 Task: Assign Person0000000121 as Assignee of Issue Issue0000000303 in Backlog  in Scrum Project Project0000000061 in Jira. Assign Person0000000122 as Assignee of Issue Issue0000000304 in Backlog  in Scrum Project Project0000000061 in Jira. Assign Person0000000122 as Assignee of Issue Issue0000000305 in Backlog  in Scrum Project Project0000000061 in Jira. Assign Person0000000123 as Assignee of Issue Issue0000000306 in Backlog  in Scrum Project Project0000000062 in Jira. Assign Person0000000123 as Assignee of Issue Issue0000000307 in Backlog  in Scrum Project Project0000000062 in Jira
Action: Mouse moved to (1061, 389)
Screenshot: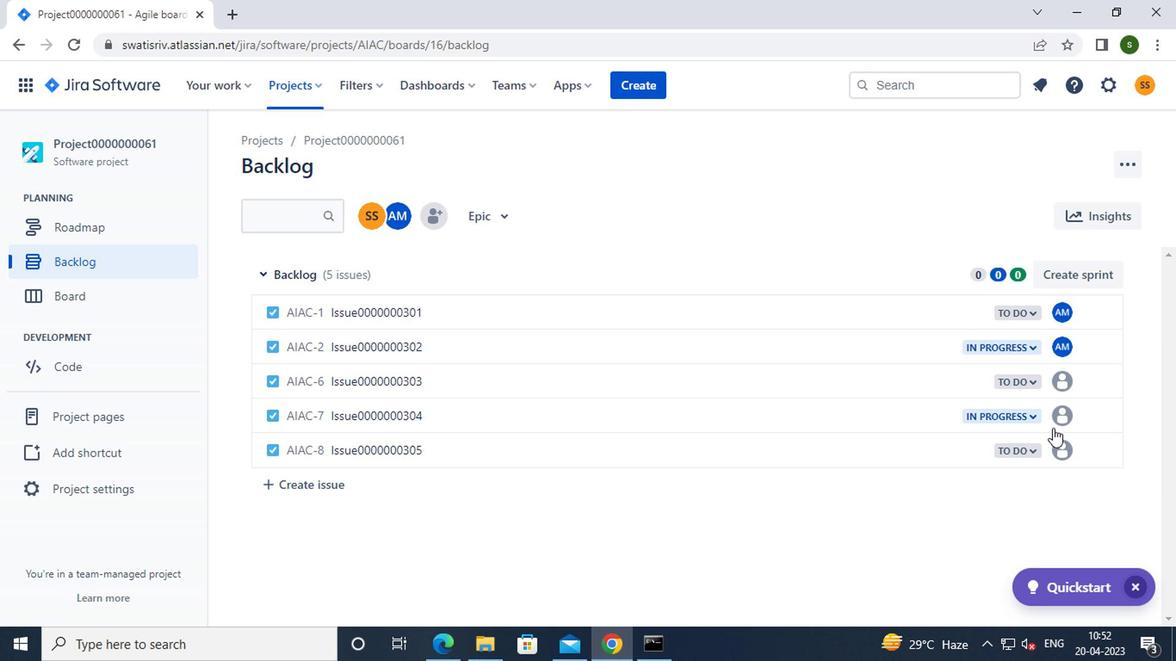 
Action: Mouse pressed left at (1061, 389)
Screenshot: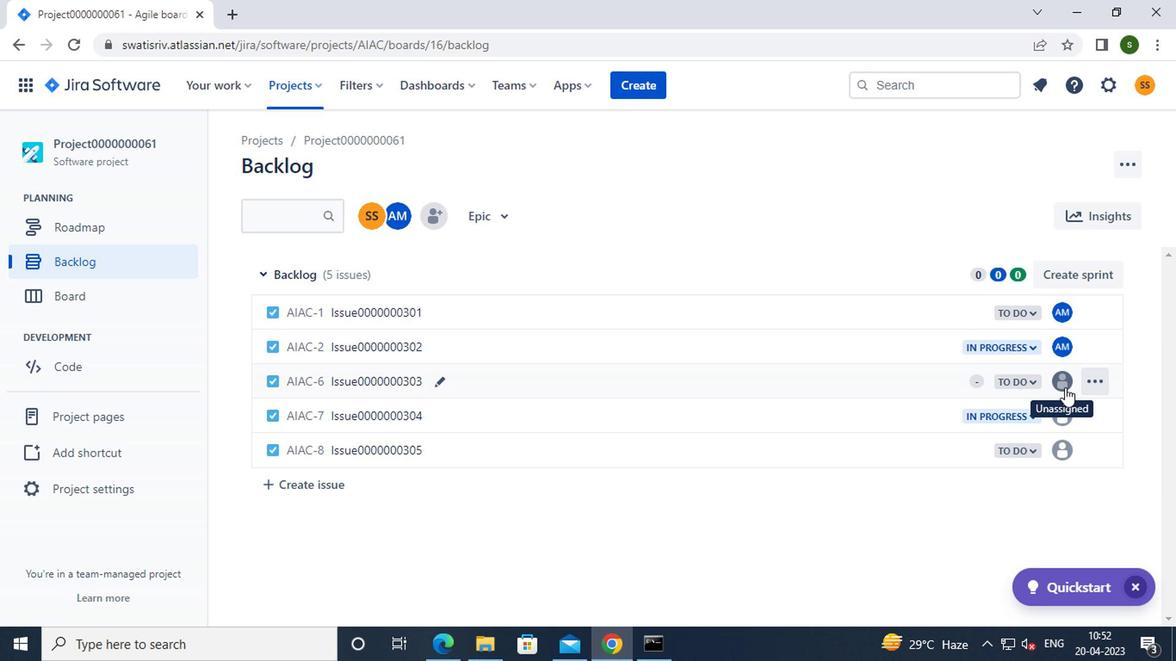 
Action: Mouse moved to (884, 556)
Screenshot: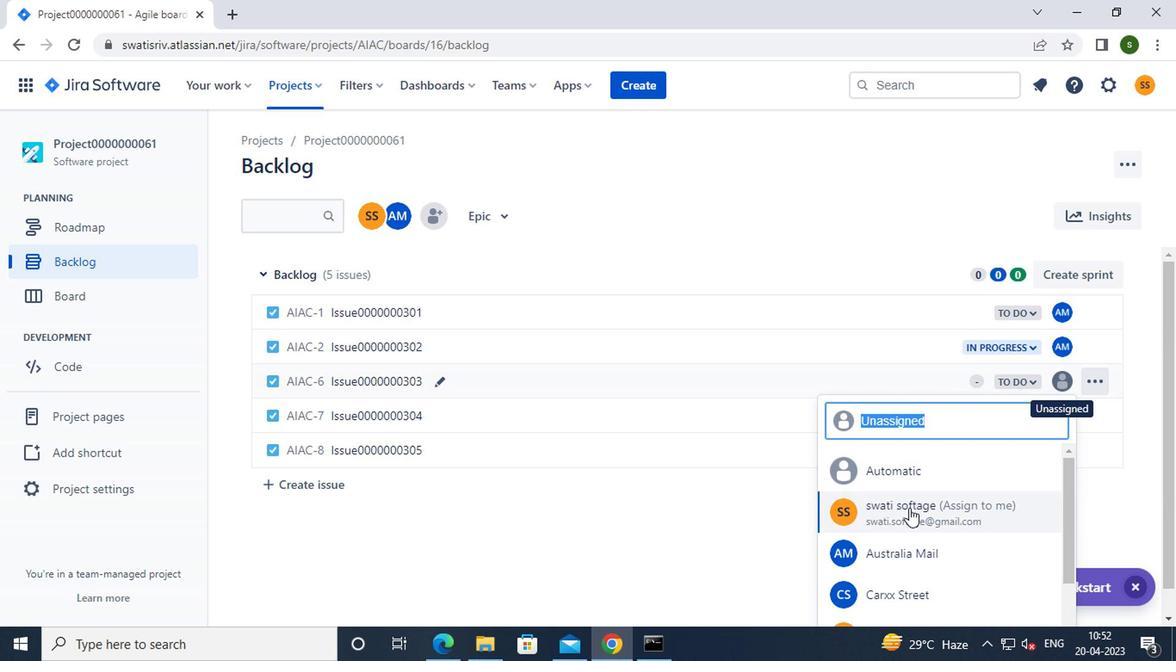 
Action: Mouse pressed left at (884, 556)
Screenshot: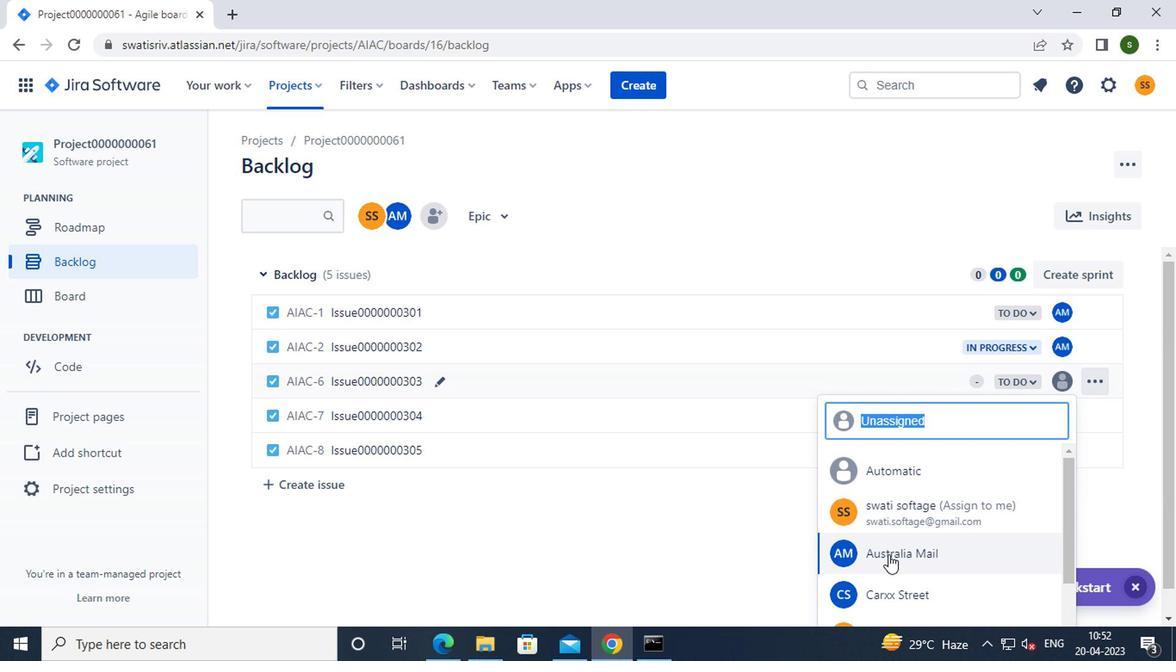 
Action: Mouse moved to (1055, 420)
Screenshot: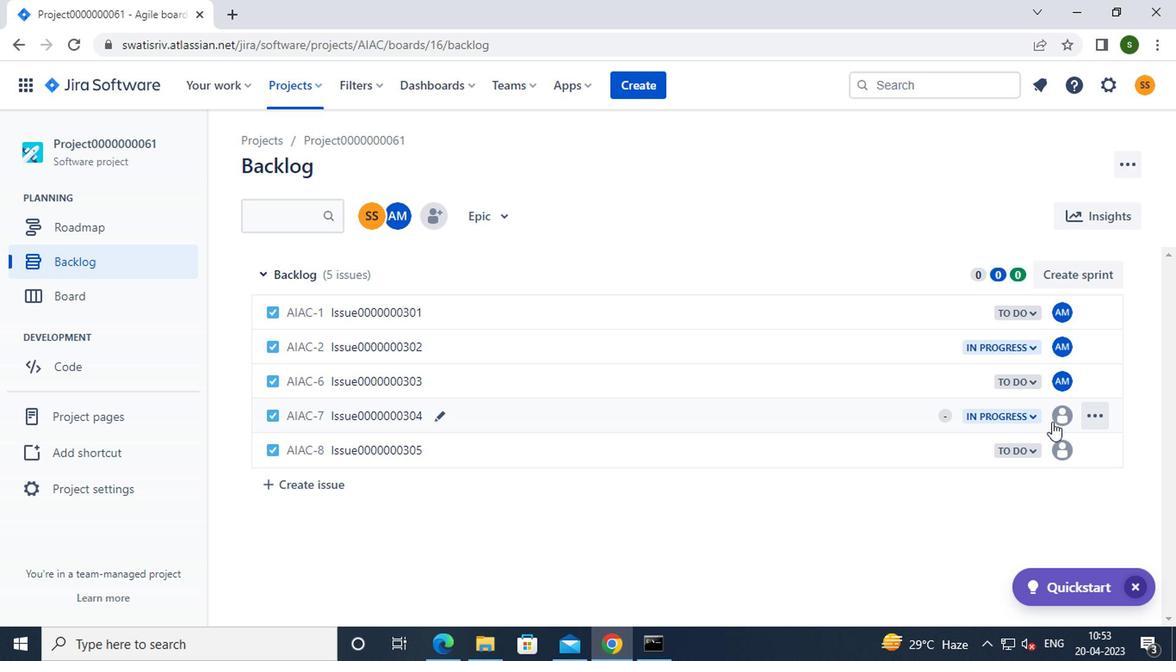 
Action: Mouse pressed left at (1055, 420)
Screenshot: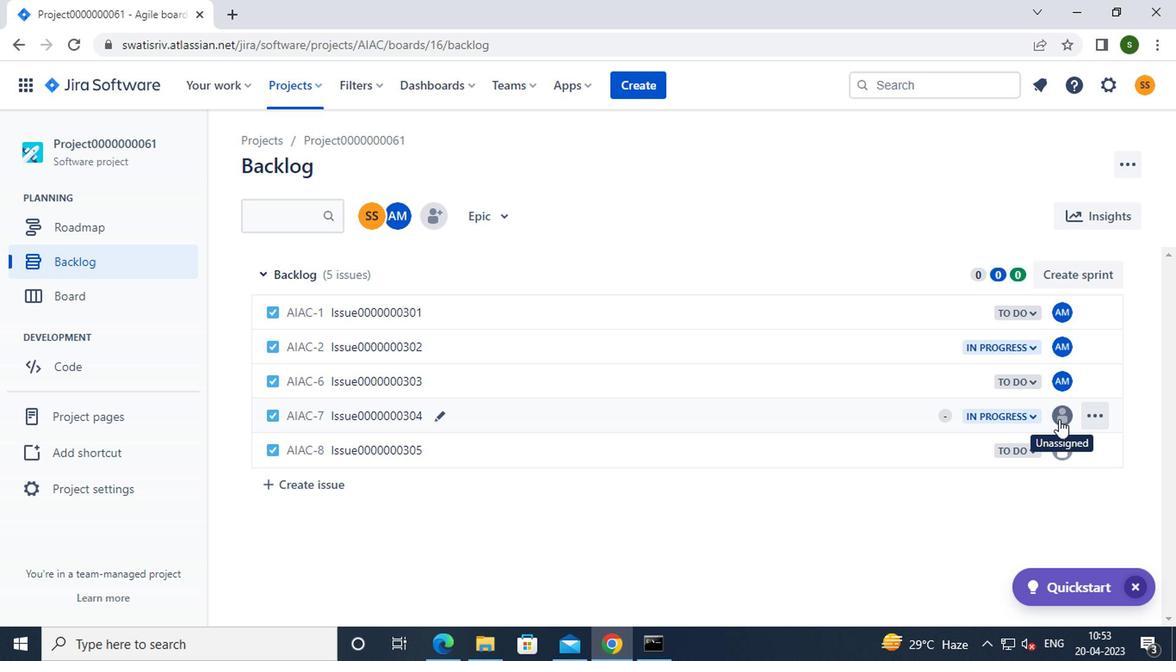 
Action: Mouse moved to (938, 580)
Screenshot: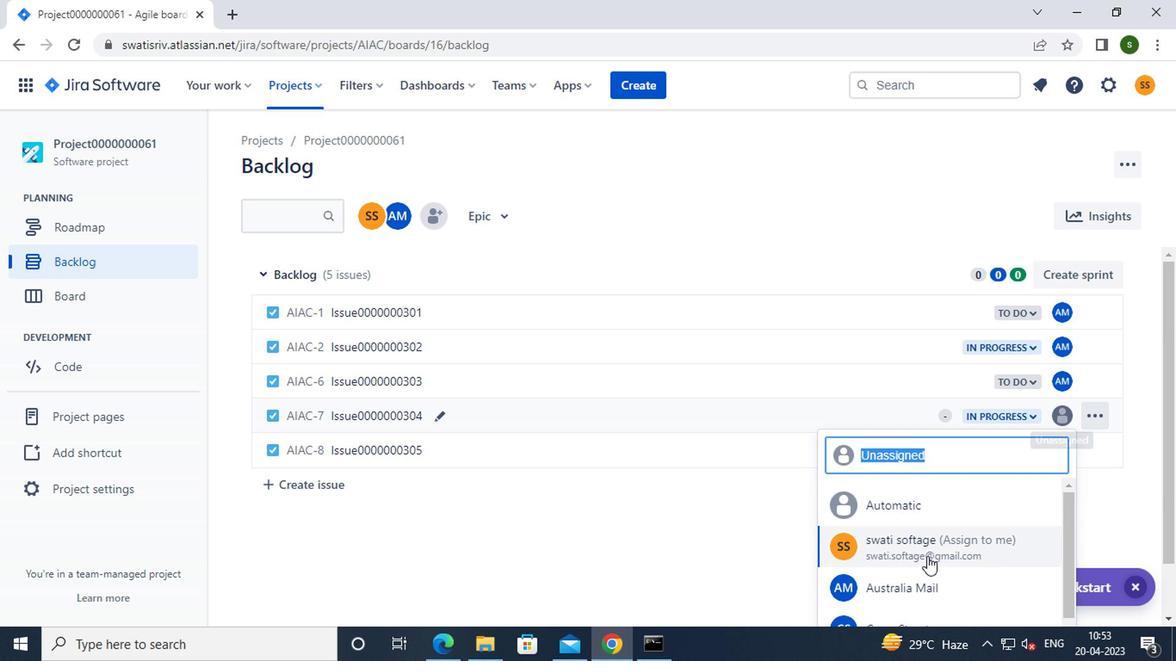 
Action: Mouse scrolled (938, 579) with delta (0, 0)
Screenshot: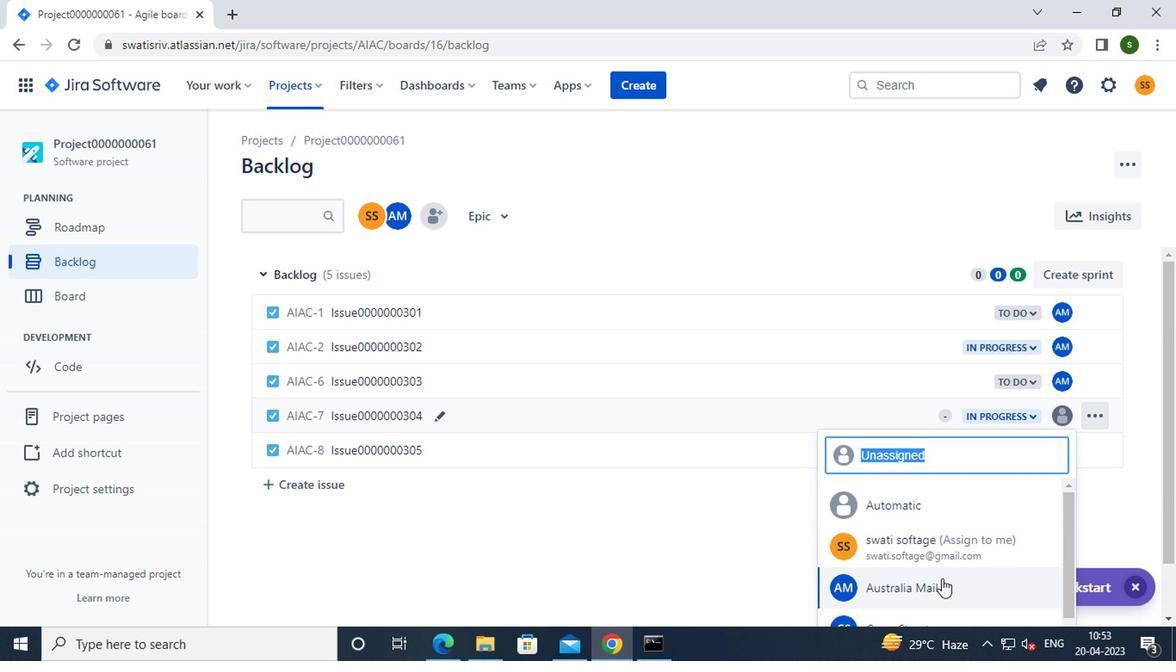 
Action: Mouse moved to (878, 547)
Screenshot: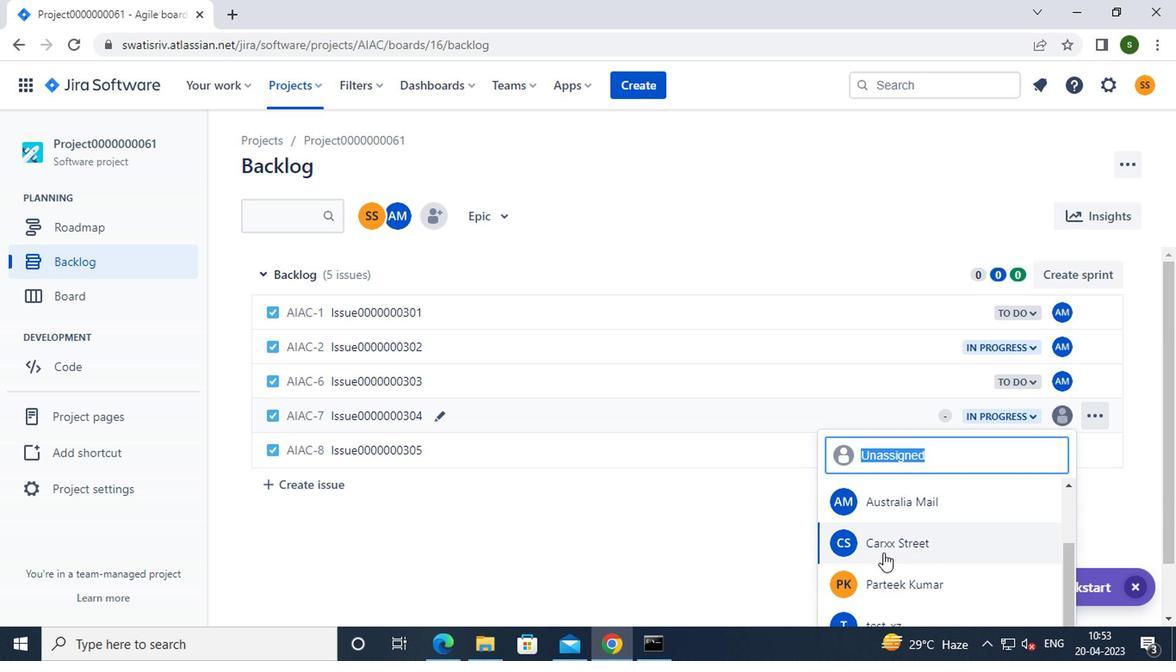 
Action: Mouse pressed left at (878, 547)
Screenshot: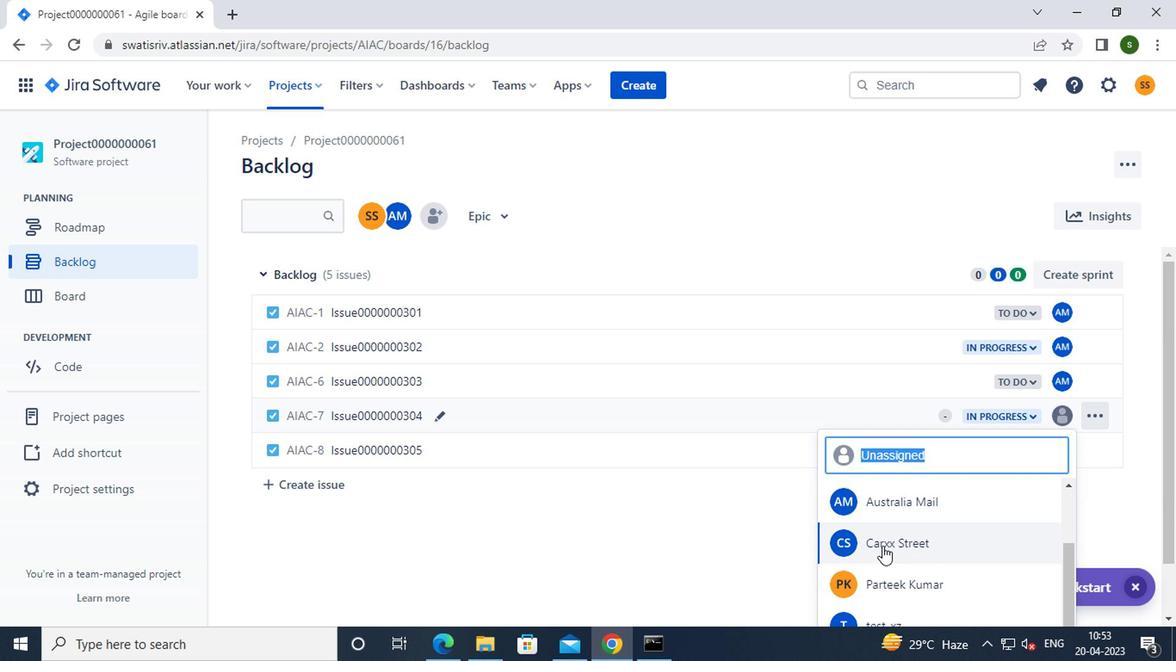 
Action: Mouse moved to (1053, 447)
Screenshot: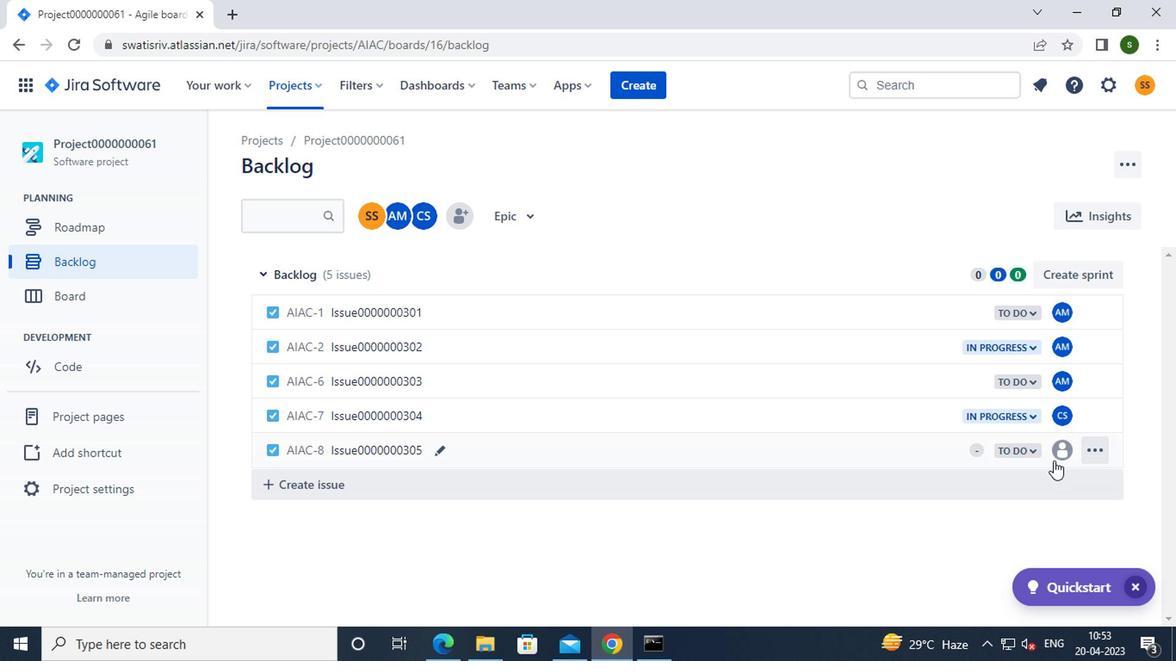 
Action: Mouse pressed left at (1053, 447)
Screenshot: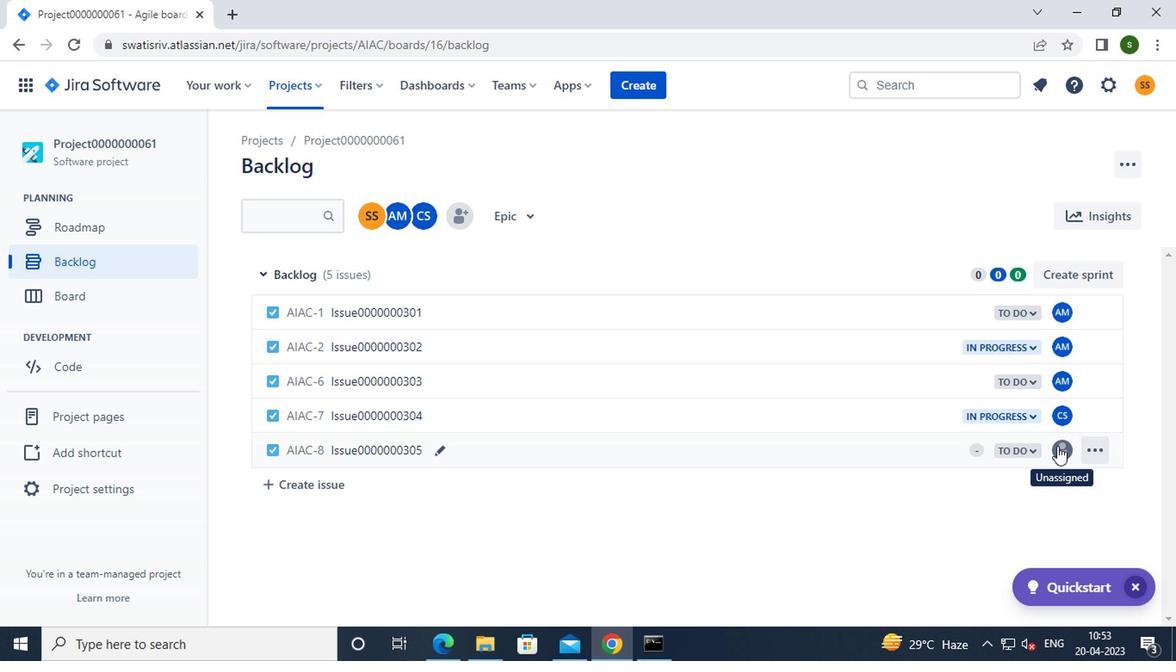 
Action: Mouse moved to (936, 586)
Screenshot: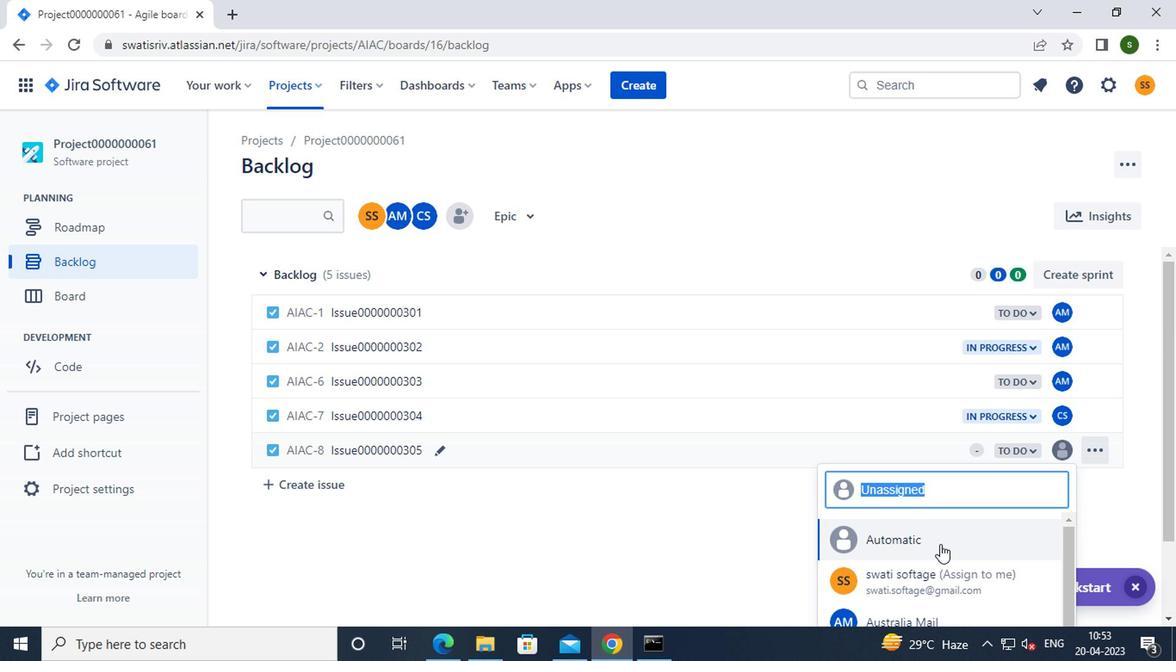 
Action: Mouse scrolled (936, 586) with delta (0, 0)
Screenshot: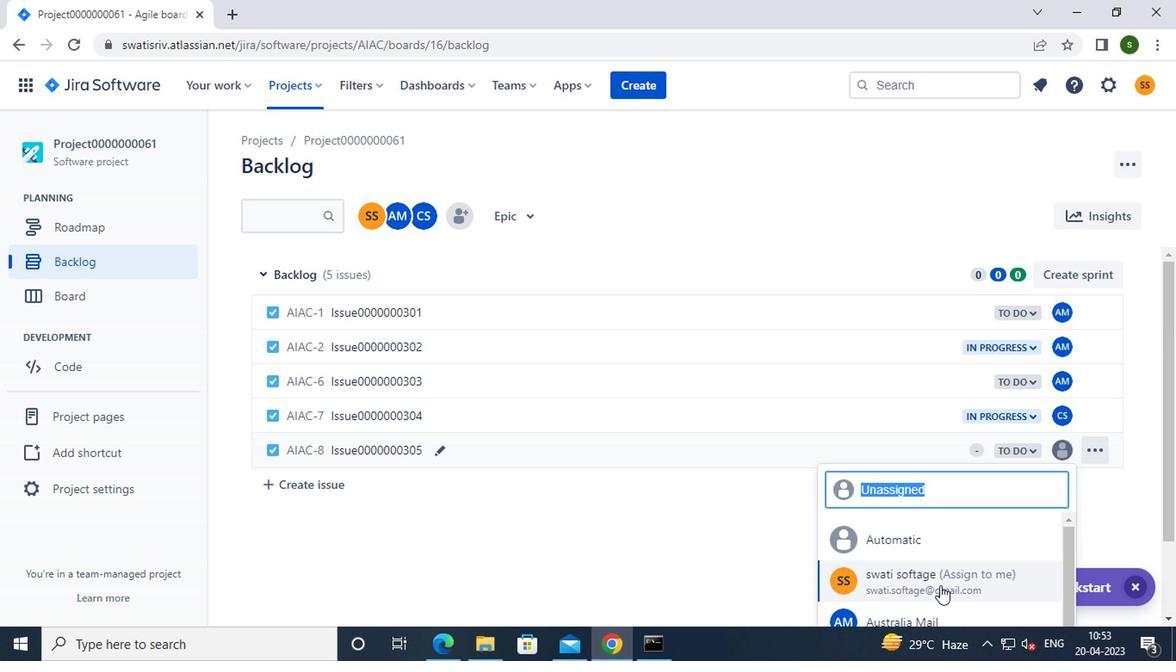 
Action: Mouse moved to (890, 569)
Screenshot: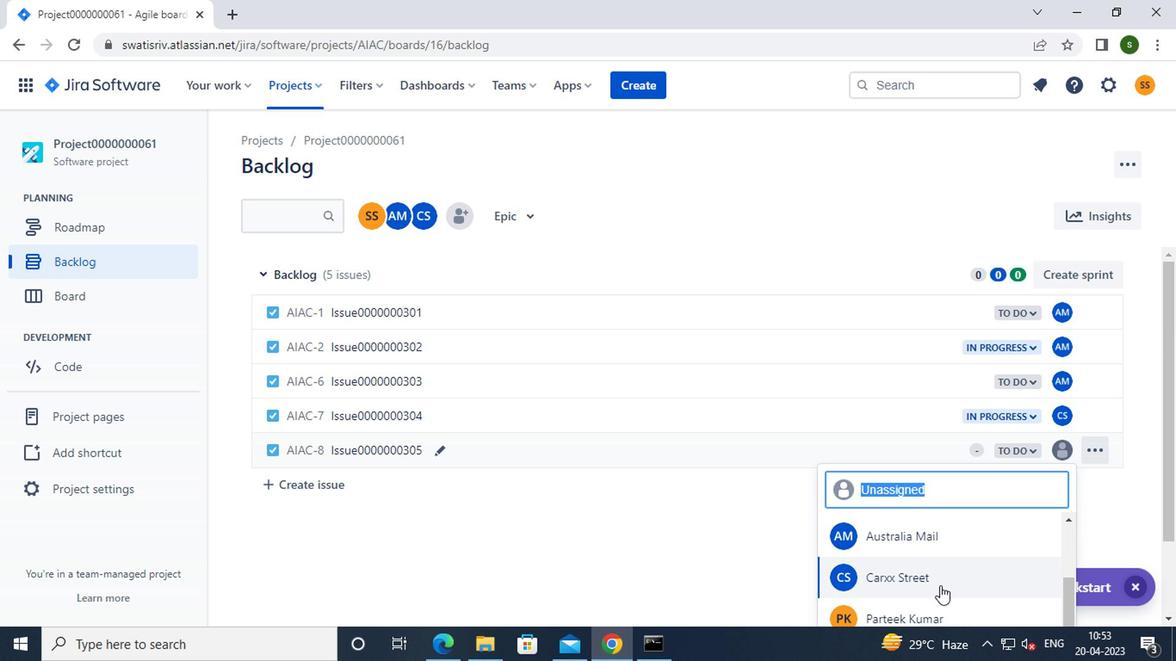 
Action: Mouse pressed left at (890, 569)
Screenshot: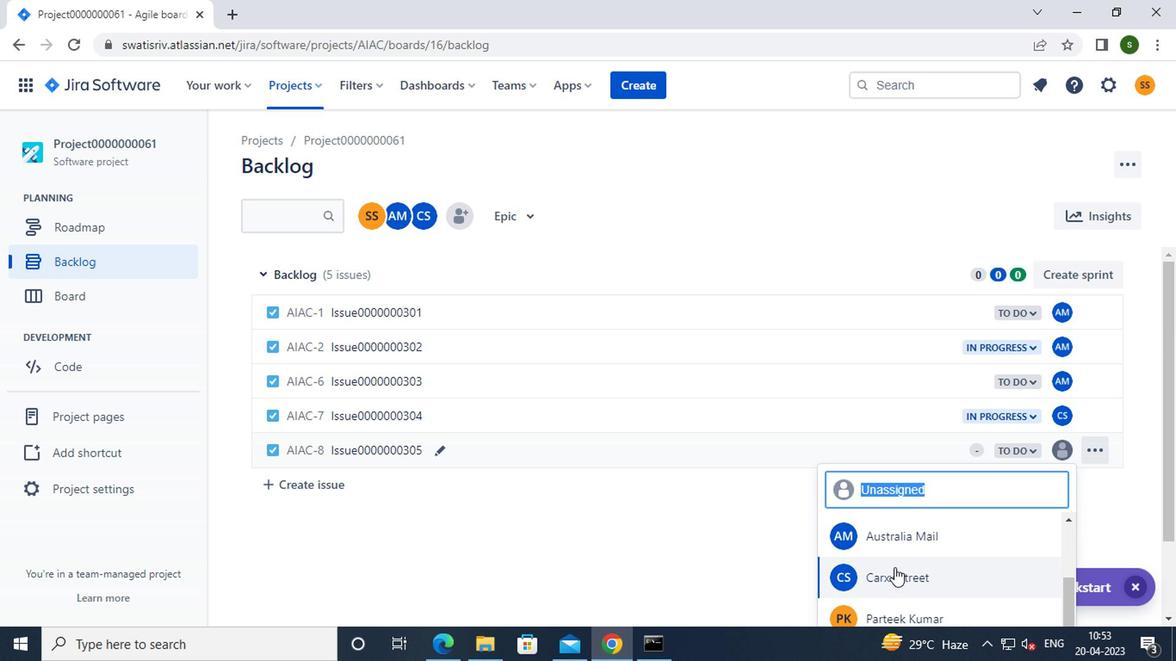 
Action: Mouse moved to (311, 94)
Screenshot: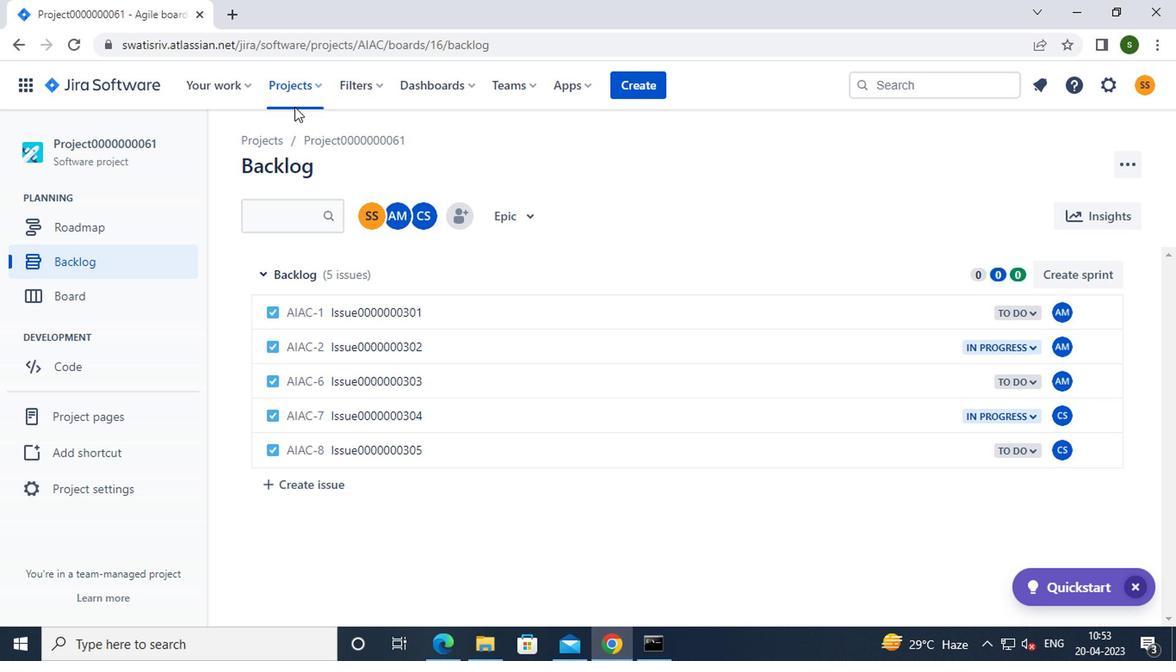 
Action: Mouse pressed left at (311, 94)
Screenshot: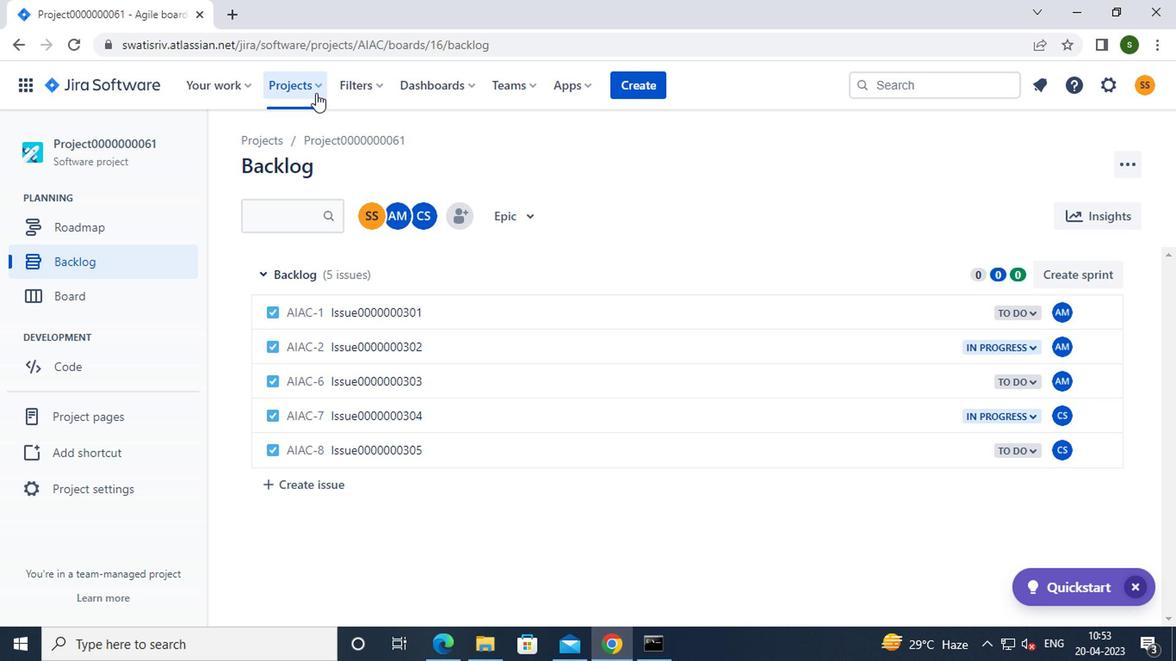 
Action: Mouse moved to (372, 213)
Screenshot: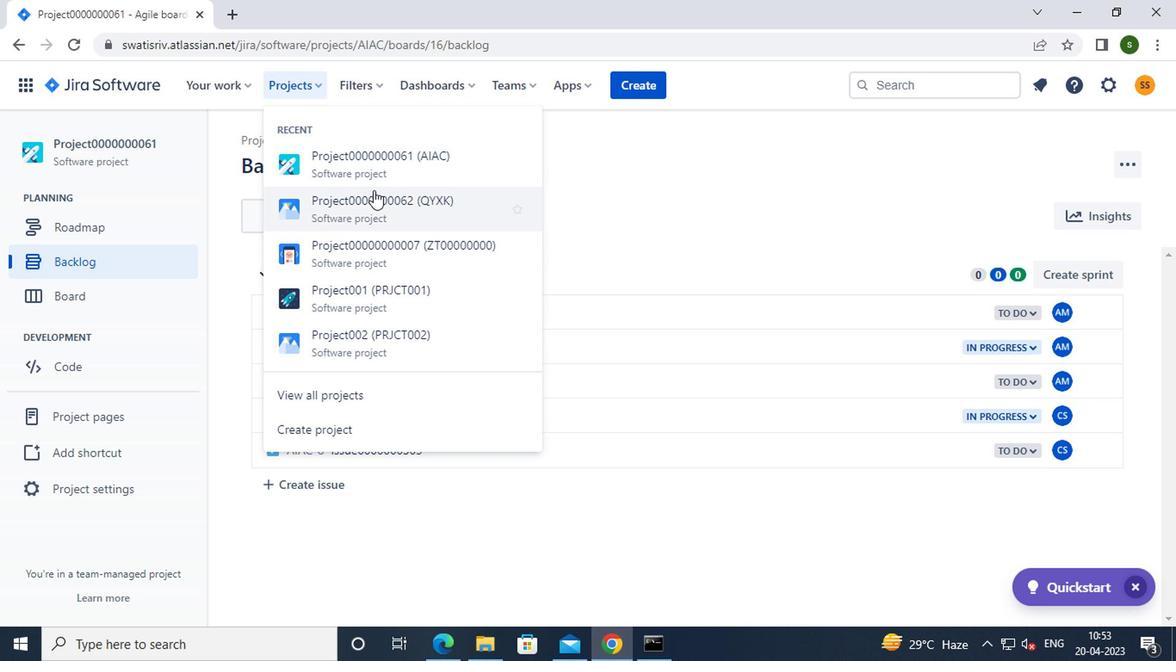 
Action: Mouse pressed left at (372, 213)
Screenshot: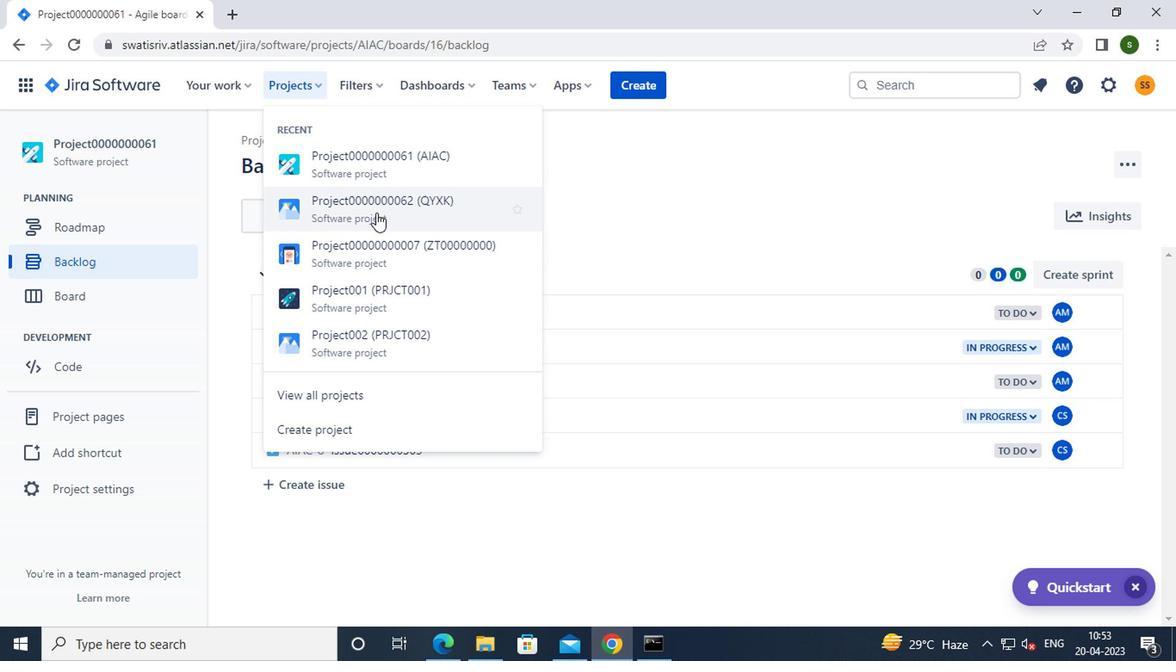 
Action: Mouse moved to (124, 276)
Screenshot: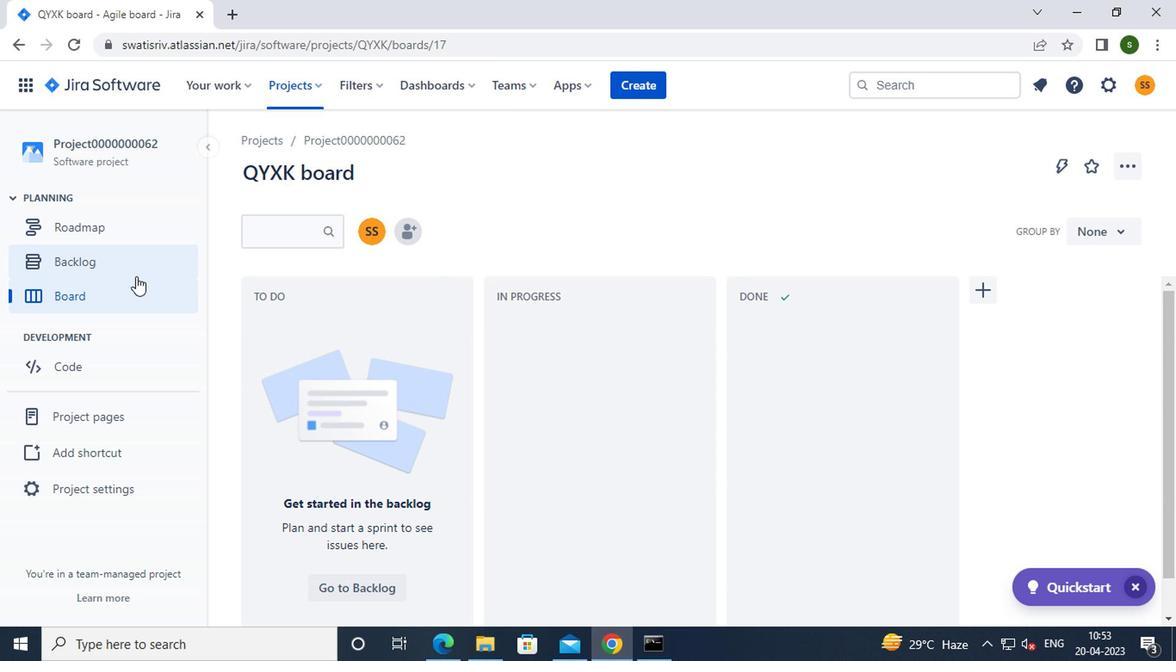 
Action: Mouse pressed left at (124, 276)
Screenshot: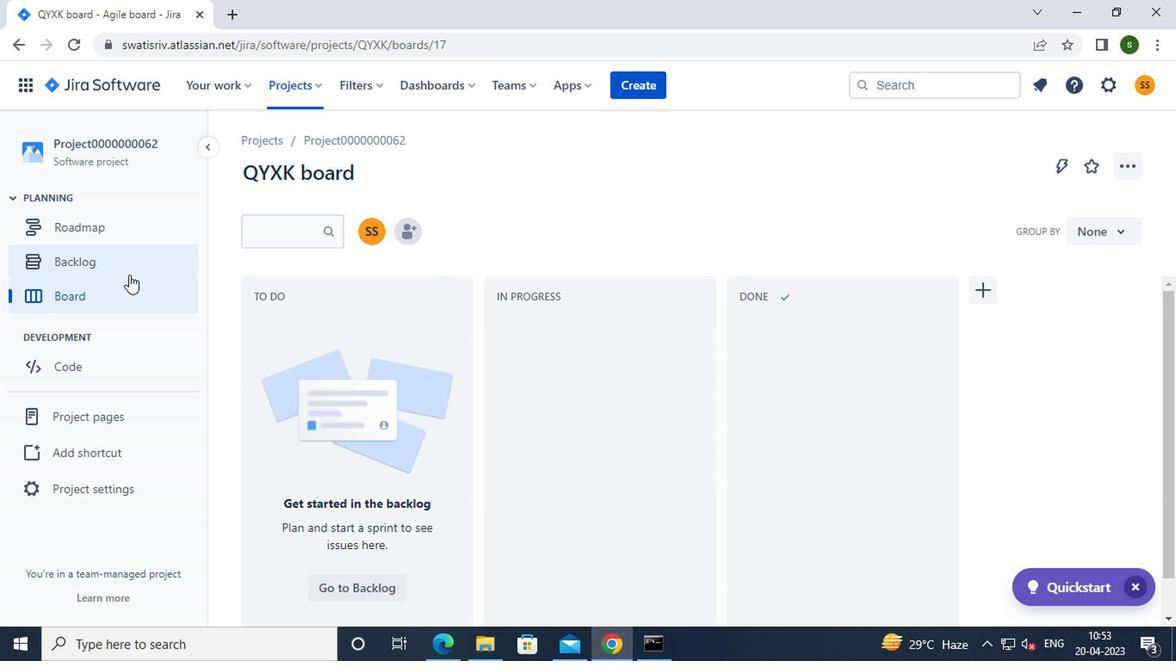 
Action: Mouse moved to (1050, 306)
Screenshot: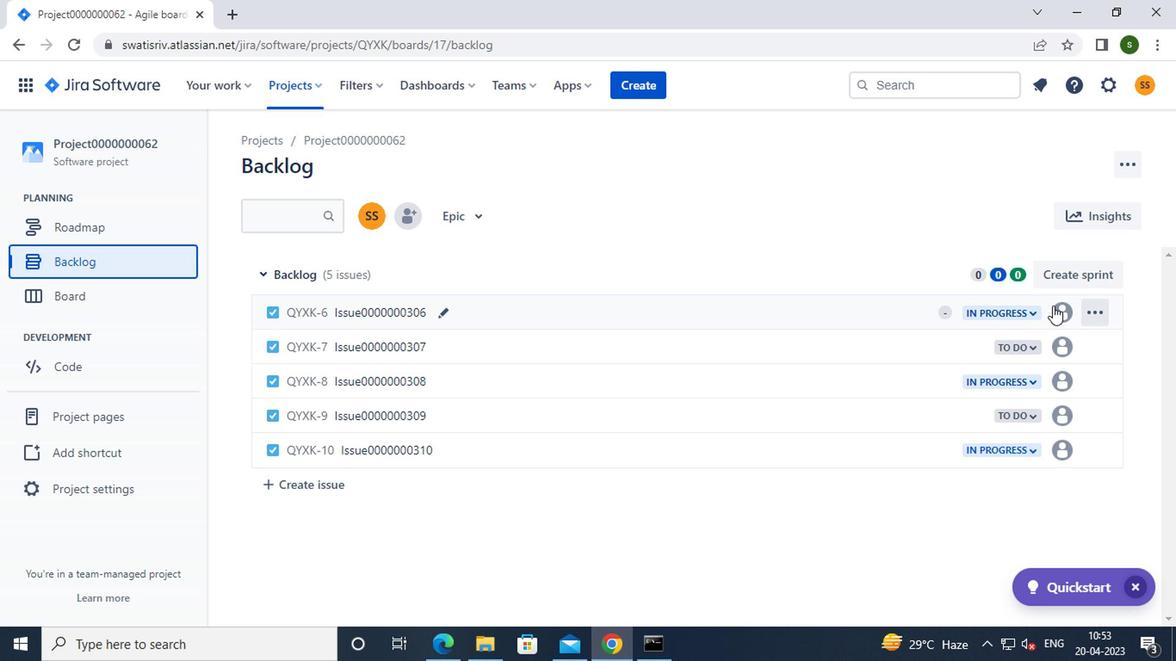 
Action: Mouse pressed left at (1050, 306)
Screenshot: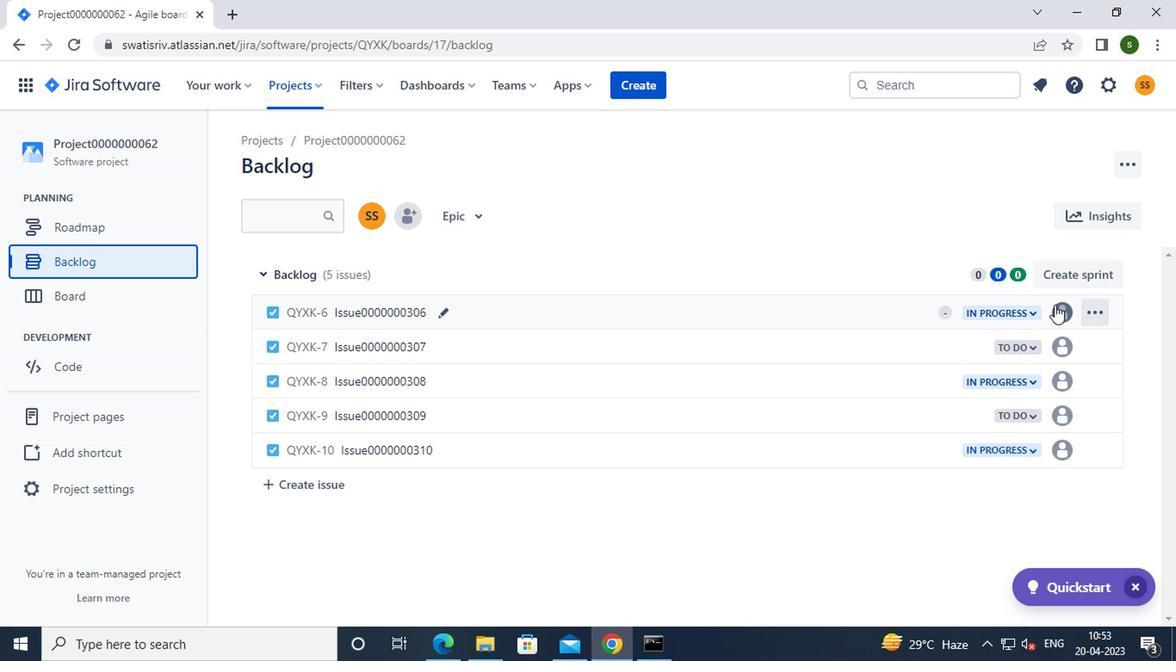 
Action: Mouse moved to (936, 570)
Screenshot: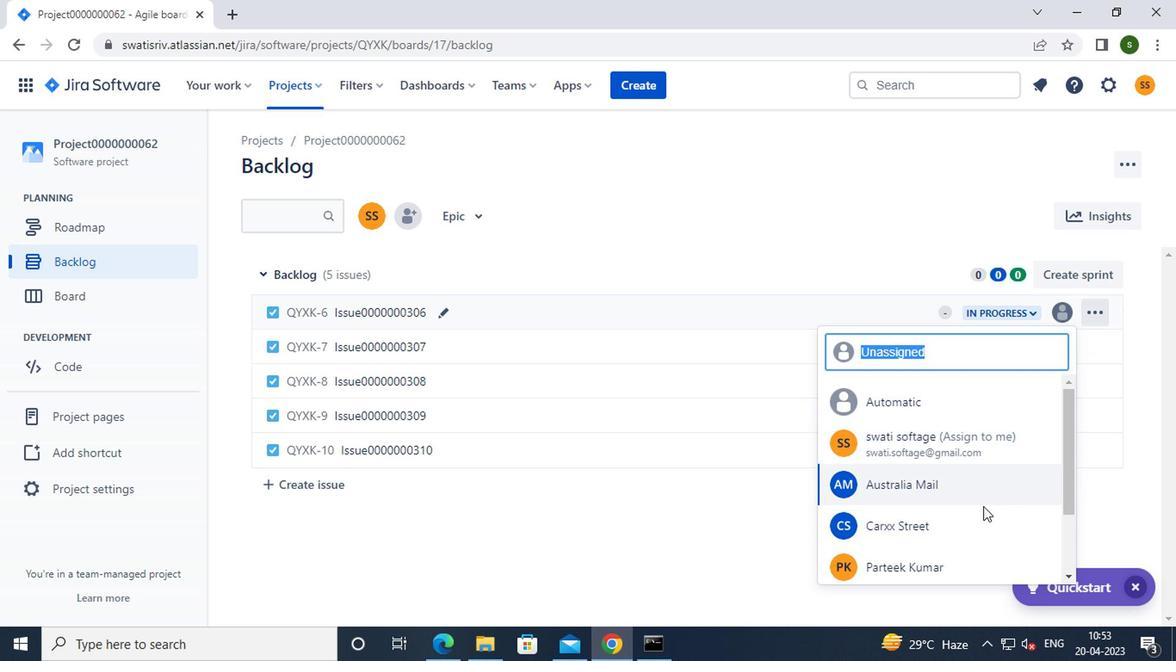 
Action: Mouse pressed left at (936, 570)
Screenshot: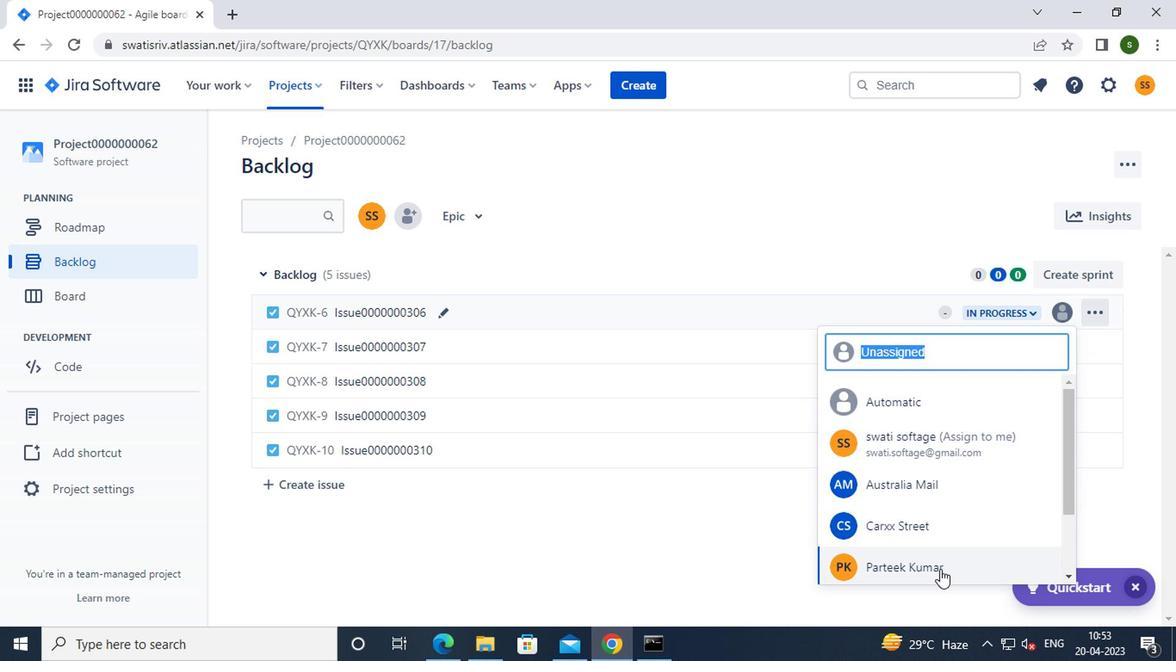 
Action: Mouse moved to (1056, 343)
Screenshot: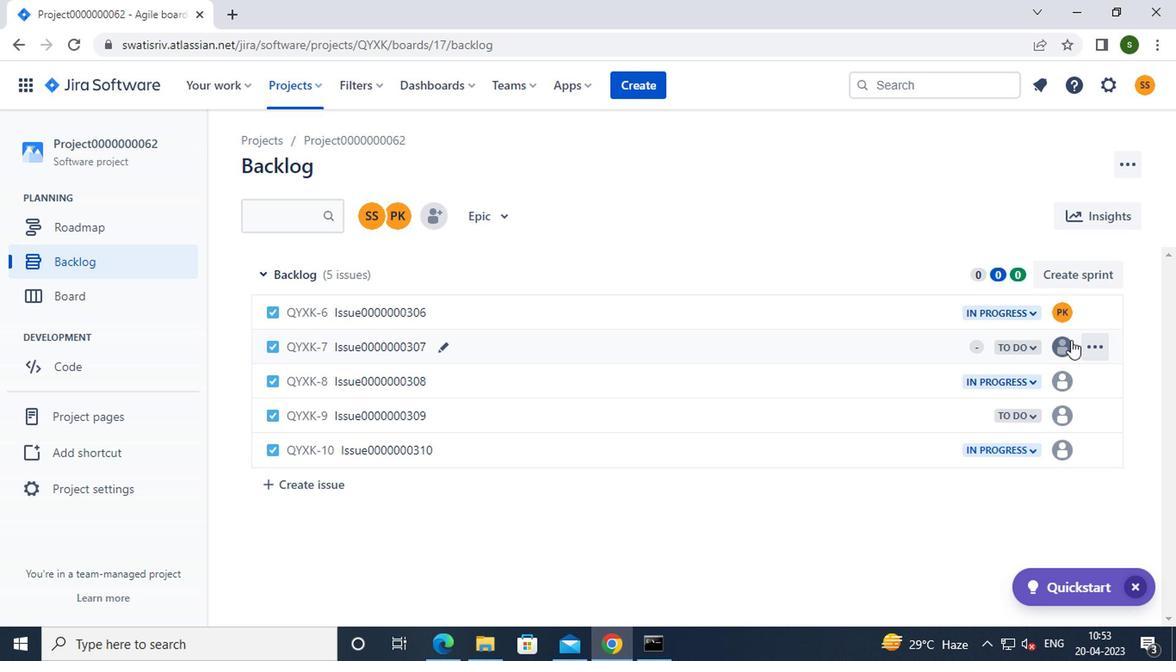 
Action: Mouse pressed left at (1056, 343)
Screenshot: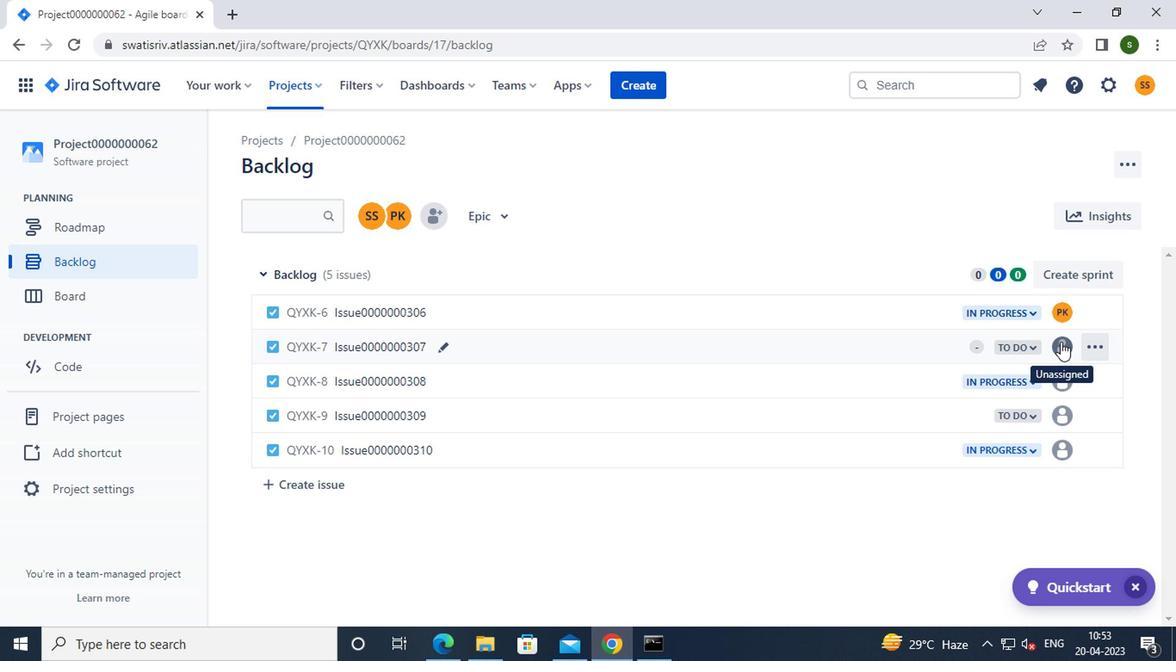 
Action: Mouse moved to (911, 596)
Screenshot: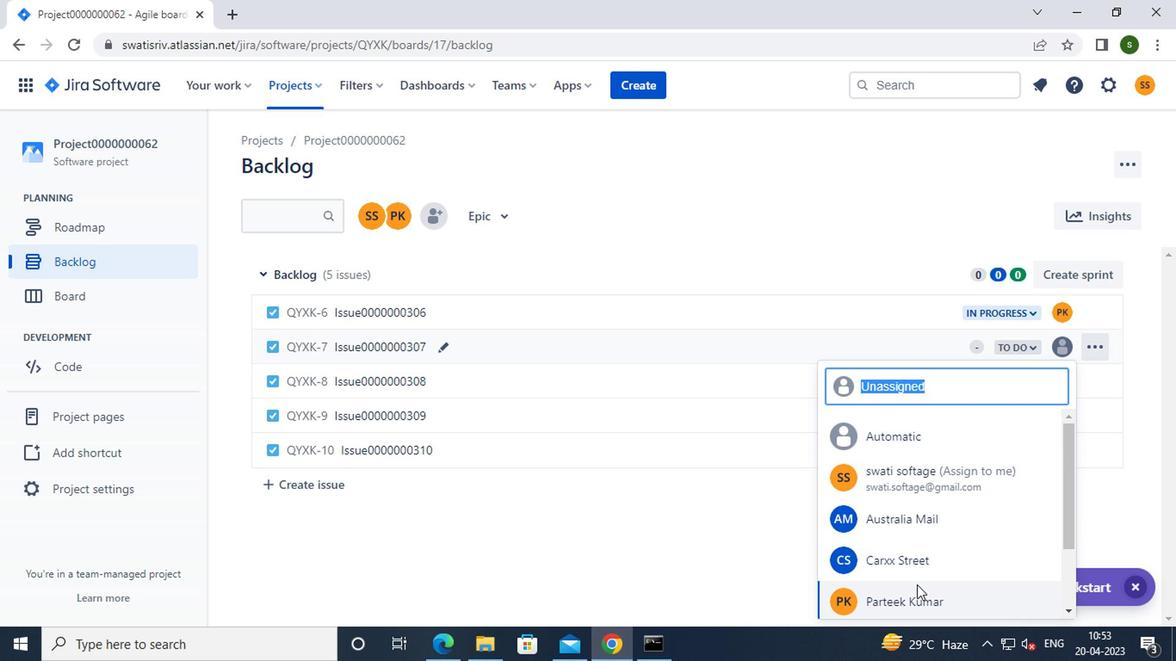 
Action: Mouse pressed left at (911, 596)
Screenshot: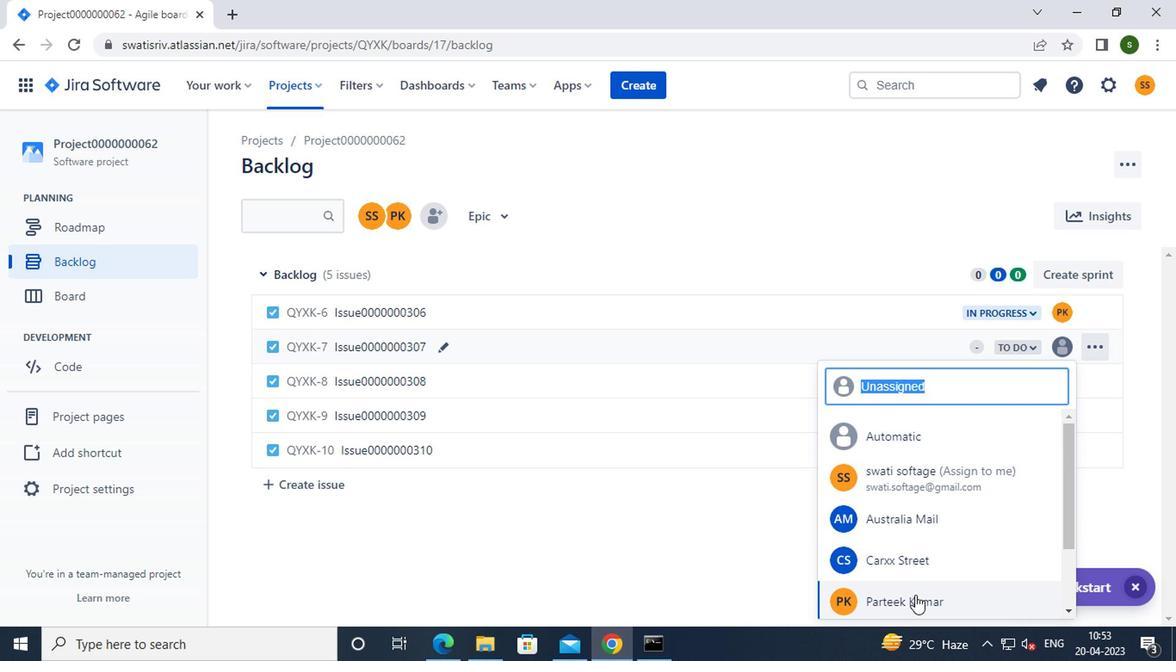 
Action: Key pressed <Key.f8>
Screenshot: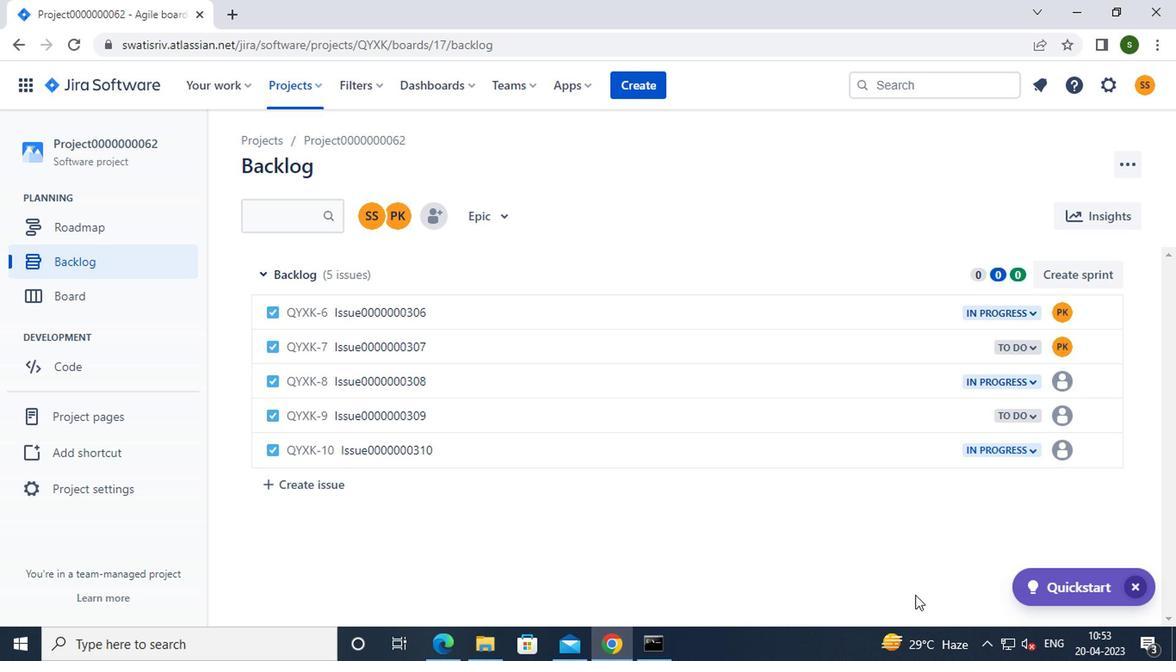 
